 Task: Set the "Return poll wait after timeout milliseconds" for SRT stream output to 100.
Action: Mouse moved to (124, 9)
Screenshot: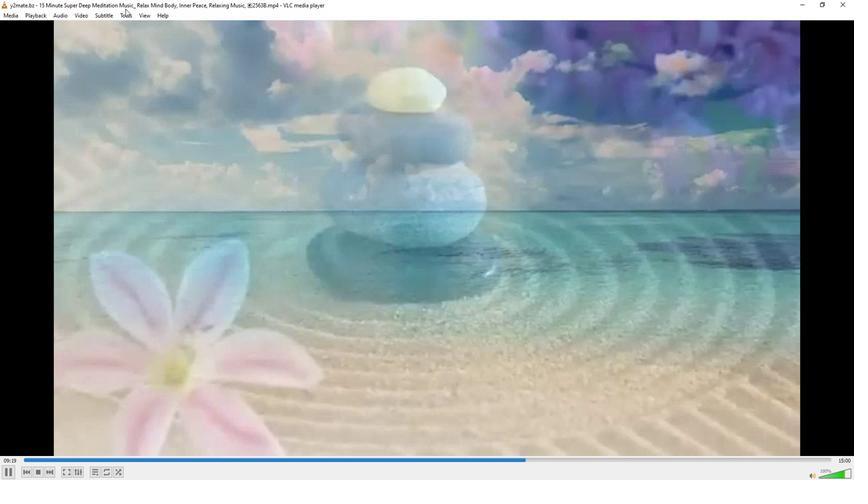 
Action: Mouse pressed left at (124, 9)
Screenshot: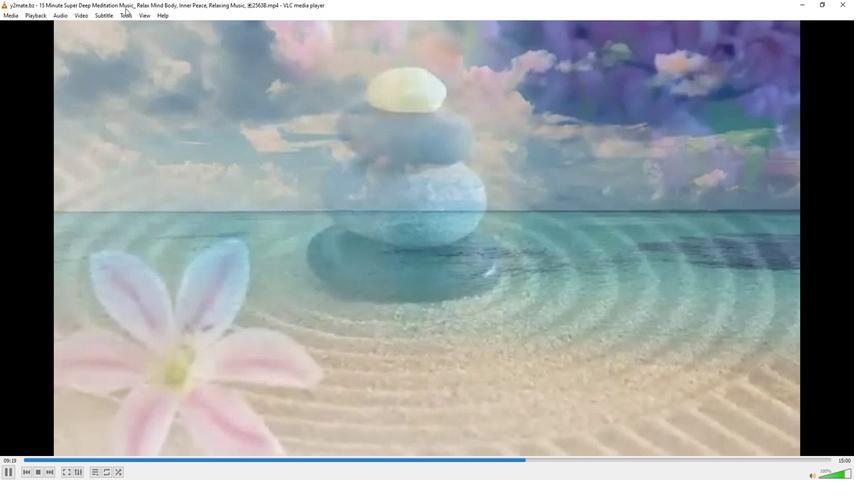 
Action: Mouse moved to (124, 13)
Screenshot: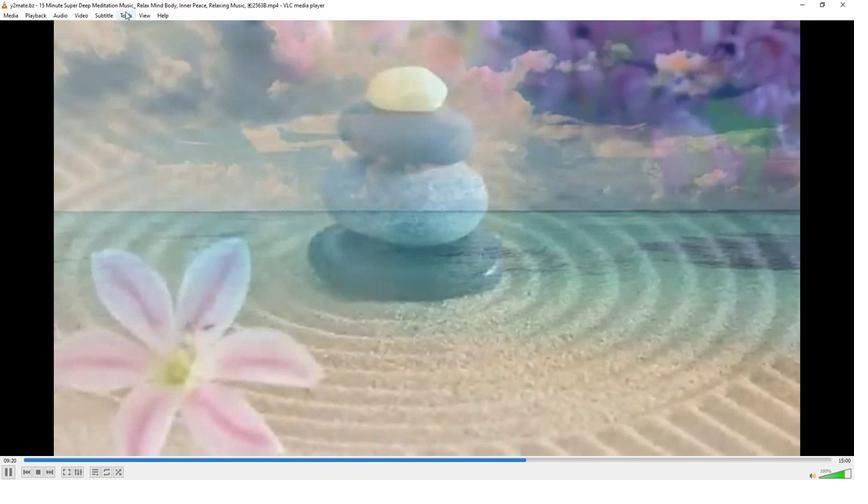 
Action: Mouse pressed left at (124, 13)
Screenshot: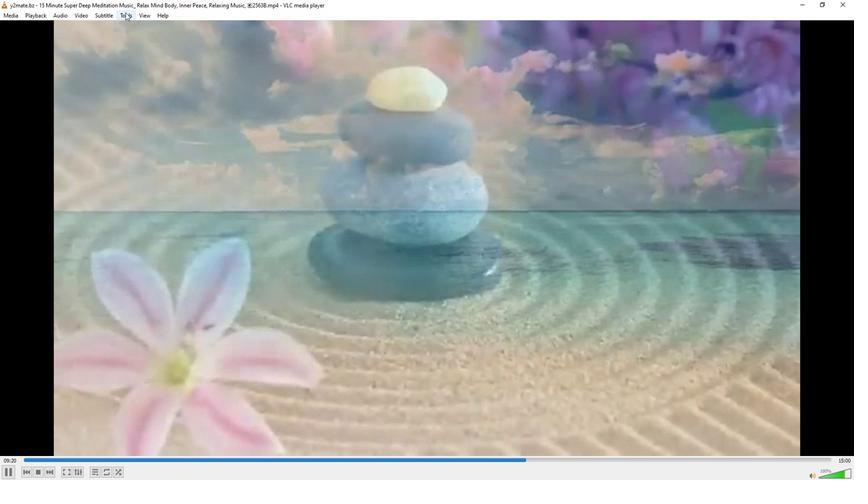 
Action: Mouse moved to (160, 123)
Screenshot: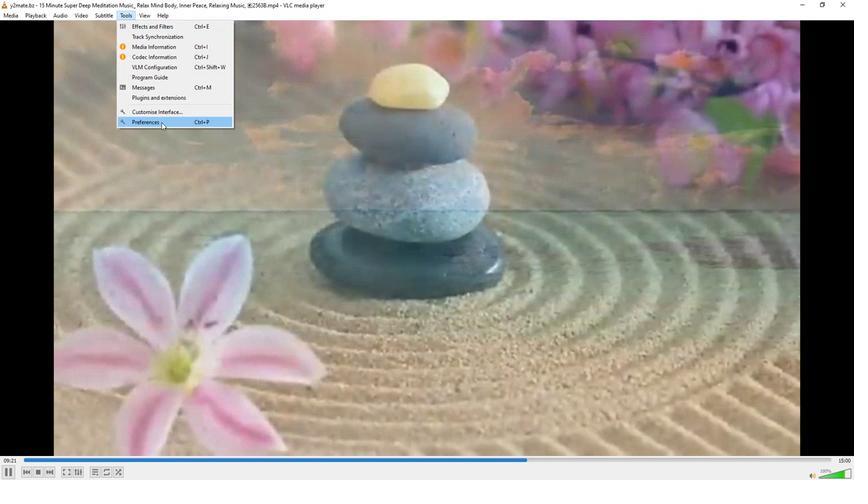 
Action: Mouse pressed left at (160, 123)
Screenshot: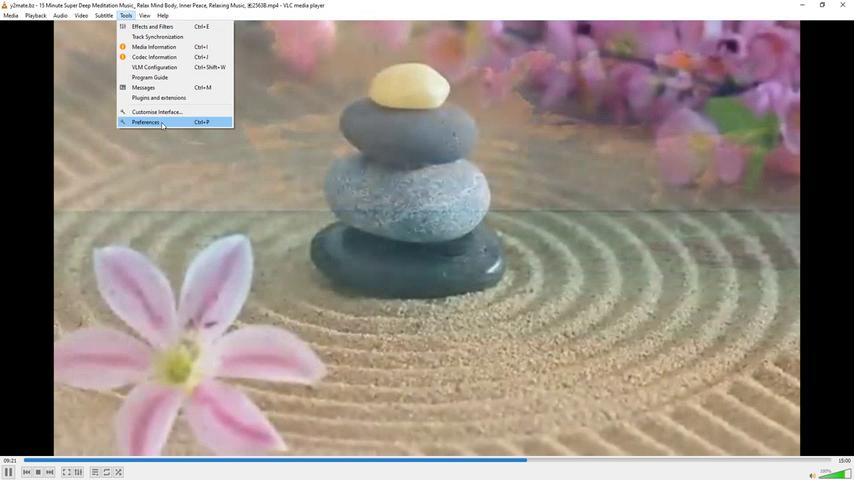 
Action: Mouse moved to (283, 390)
Screenshot: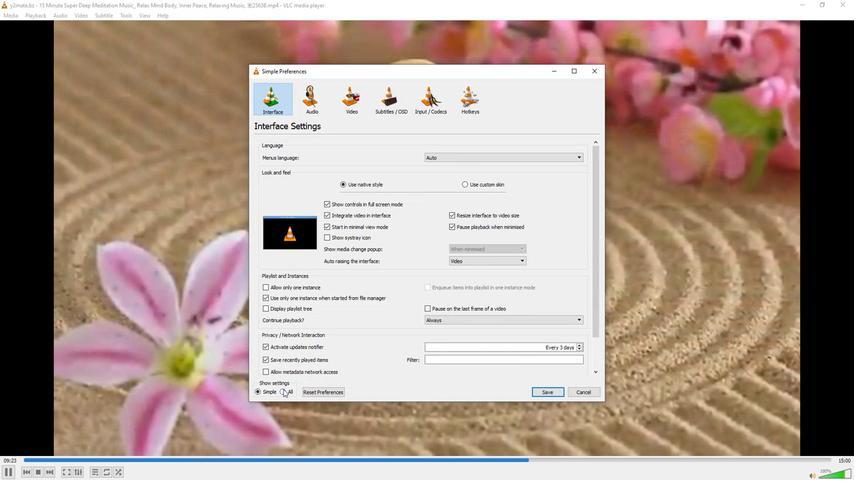 
Action: Mouse pressed left at (283, 390)
Screenshot: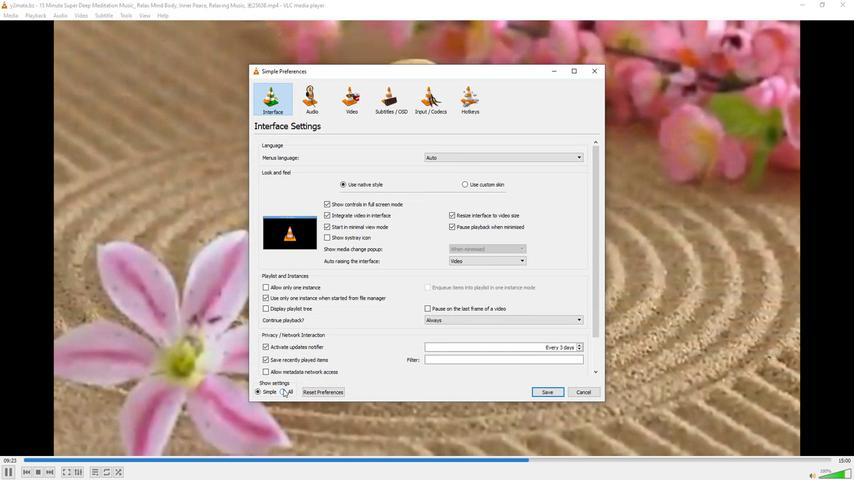 
Action: Mouse moved to (289, 341)
Screenshot: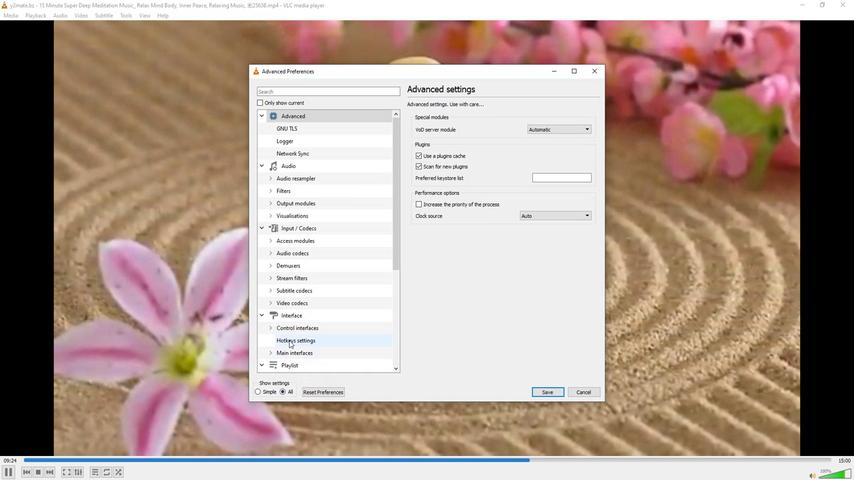 
Action: Mouse scrolled (289, 341) with delta (0, 0)
Screenshot: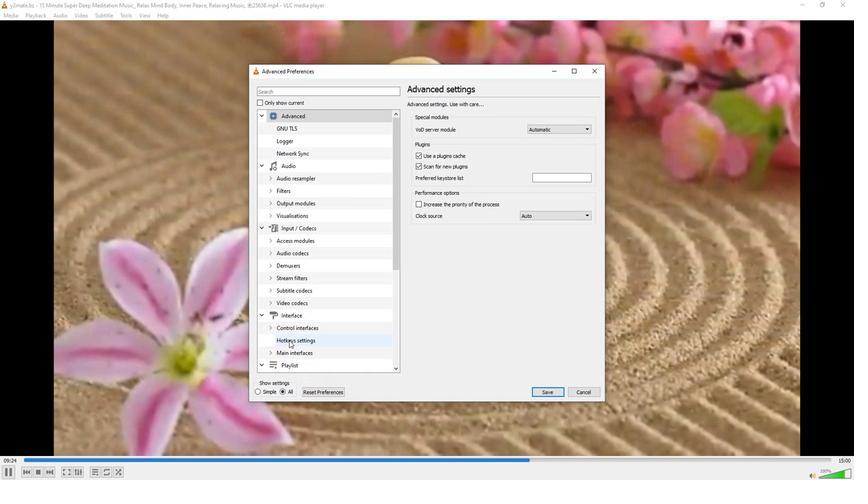
Action: Mouse moved to (289, 340)
Screenshot: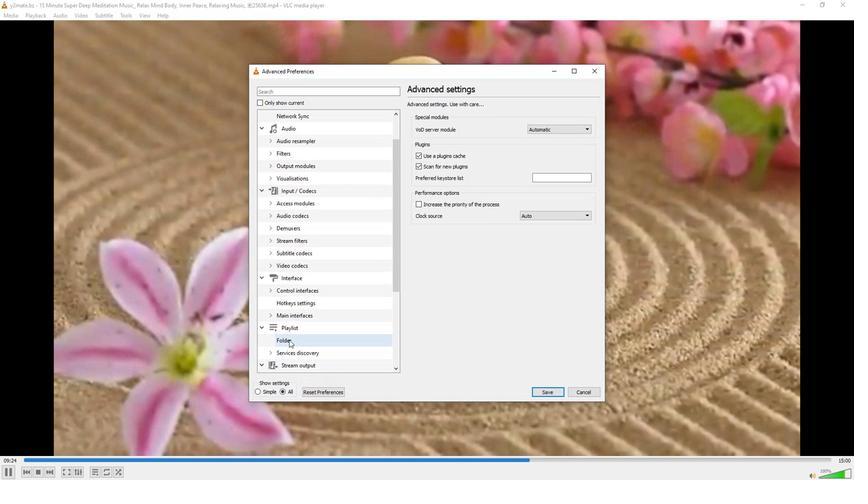 
Action: Mouse scrolled (289, 339) with delta (0, 0)
Screenshot: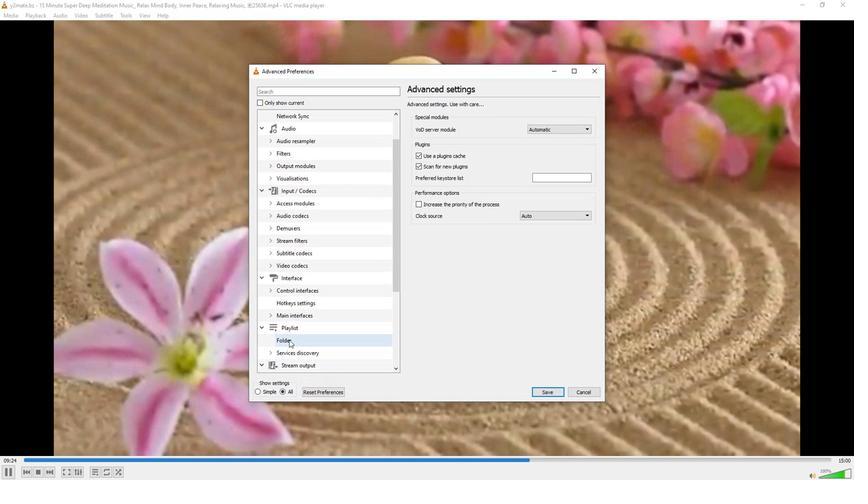 
Action: Mouse moved to (268, 341)
Screenshot: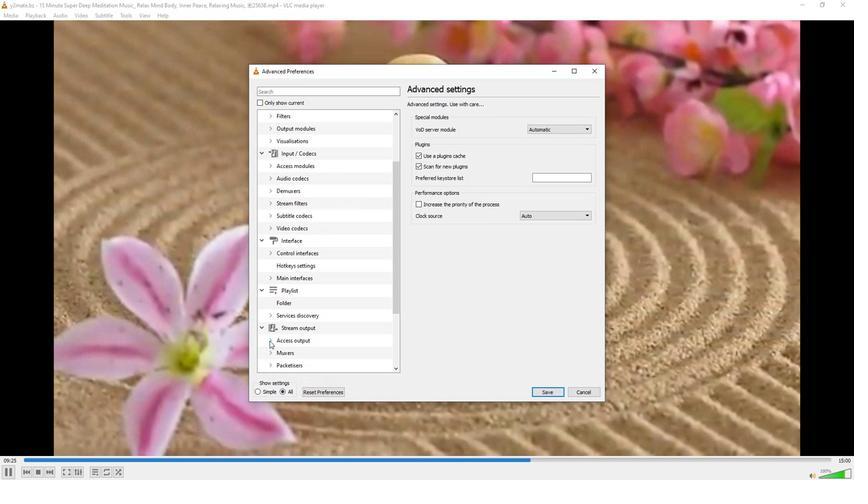 
Action: Mouse pressed left at (268, 341)
Screenshot: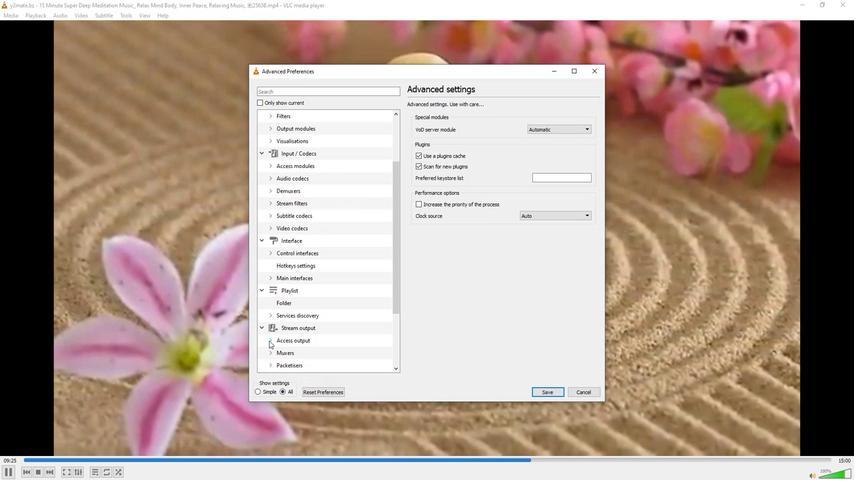 
Action: Mouse moved to (269, 339)
Screenshot: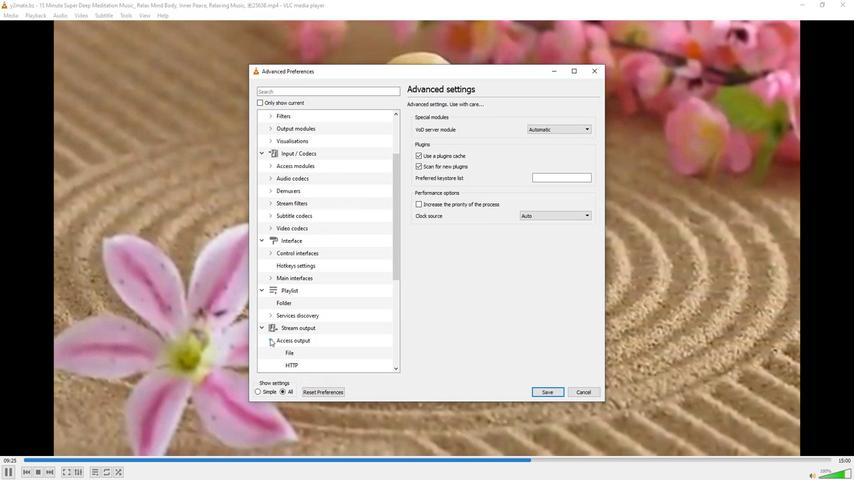 
Action: Mouse scrolled (269, 339) with delta (0, 0)
Screenshot: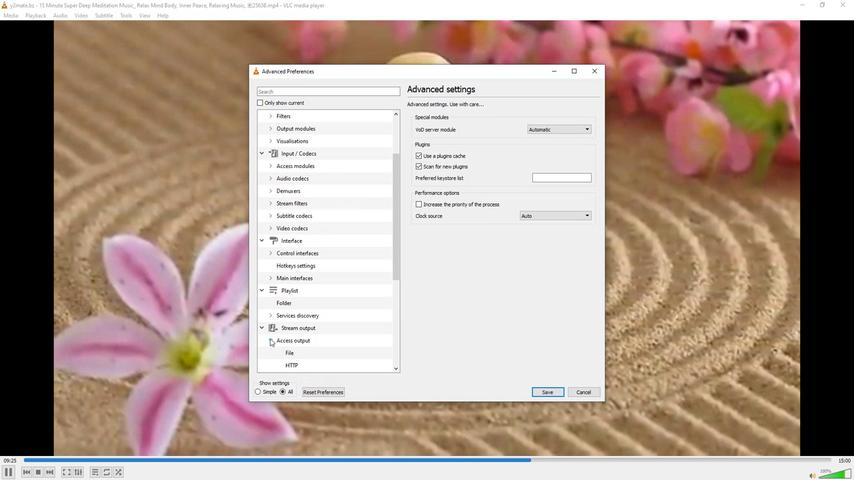 
Action: Mouse scrolled (269, 339) with delta (0, 0)
Screenshot: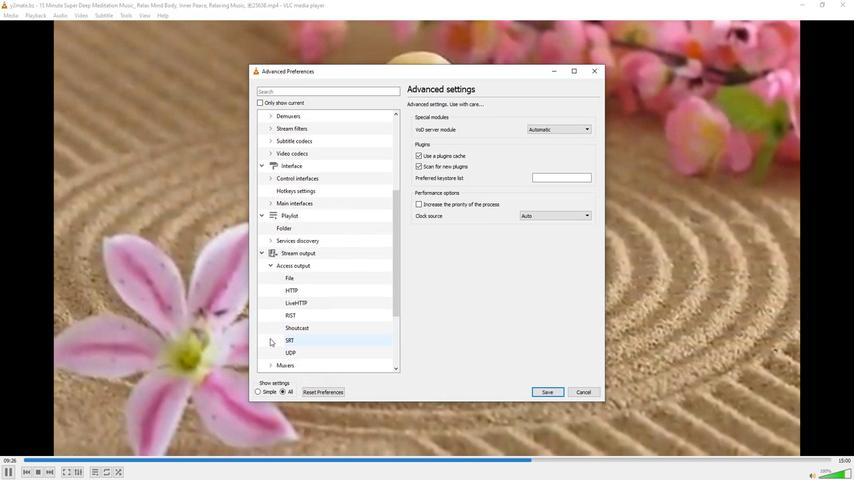 
Action: Mouse moved to (285, 340)
Screenshot: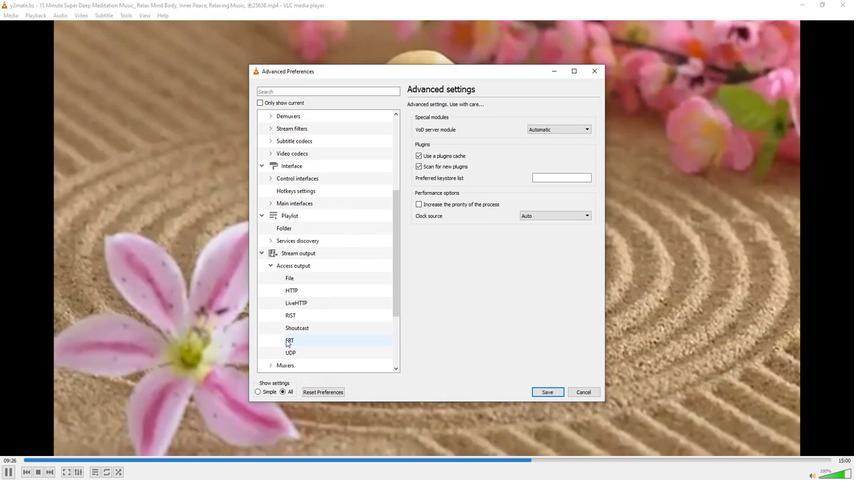 
Action: Mouse pressed left at (285, 340)
Screenshot: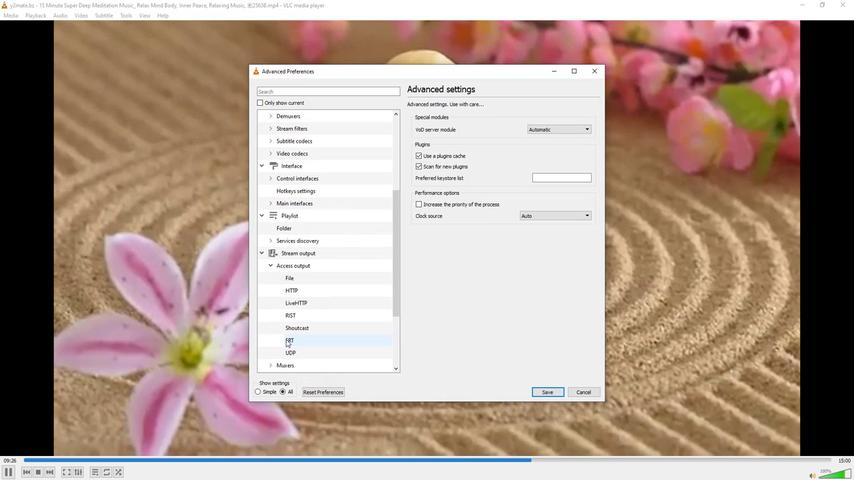
Action: Mouse moved to (587, 118)
Screenshot: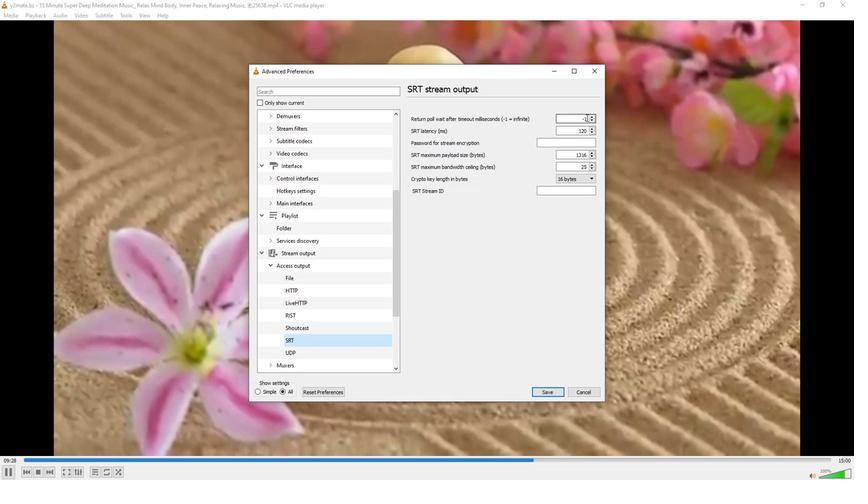 
Action: Mouse pressed left at (587, 118)
Screenshot: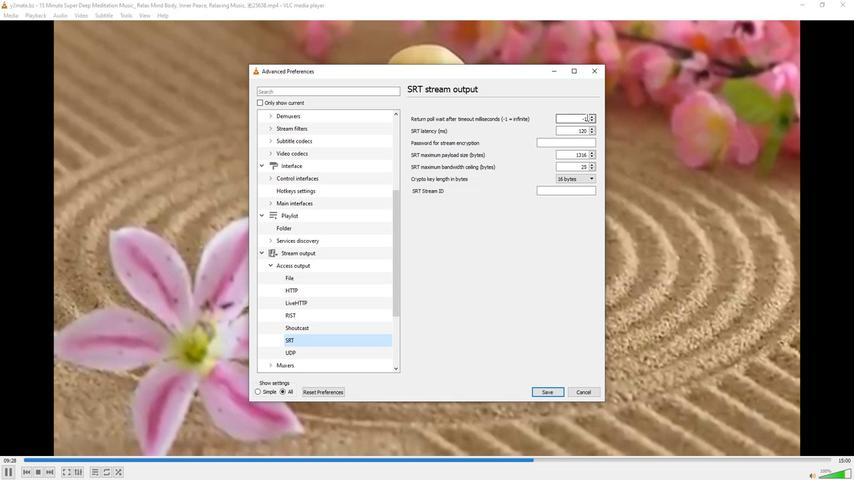 
Action: Mouse moved to (587, 113)
Screenshot: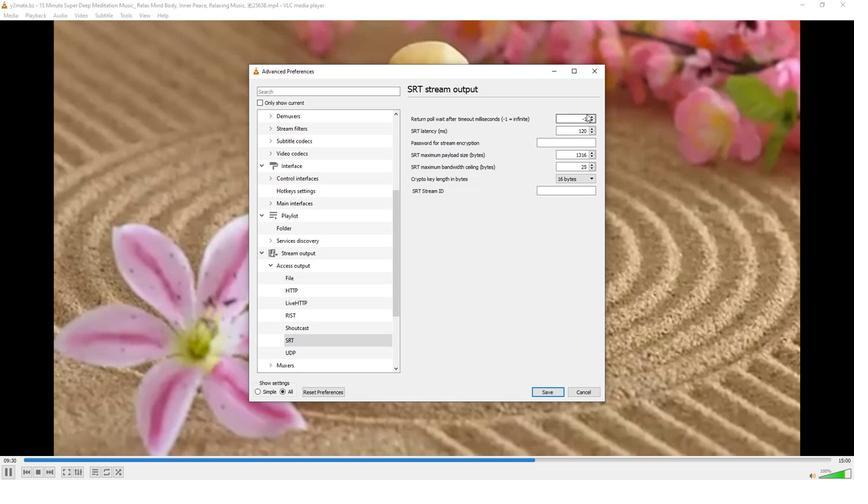 
Action: Key pressed <Key.backspace>
Screenshot: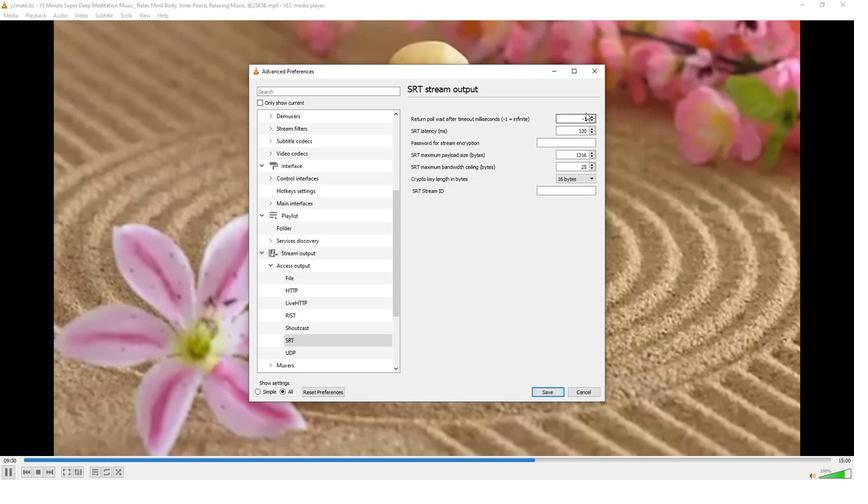 
Action: Mouse moved to (587, 112)
Screenshot: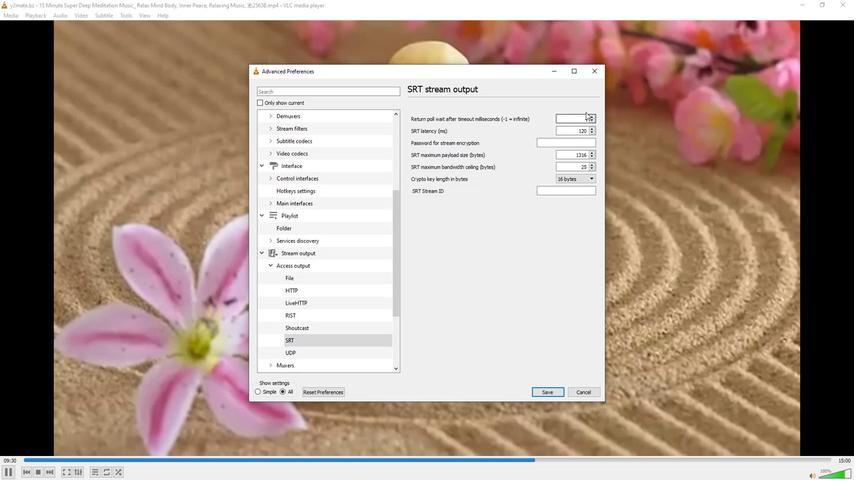 
Action: Key pressed <Key.backspace>
Screenshot: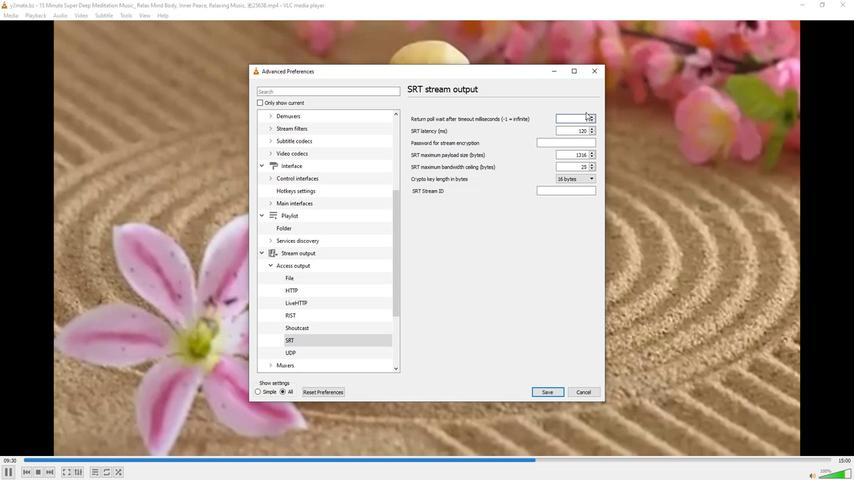 
Action: Mouse moved to (586, 112)
Screenshot: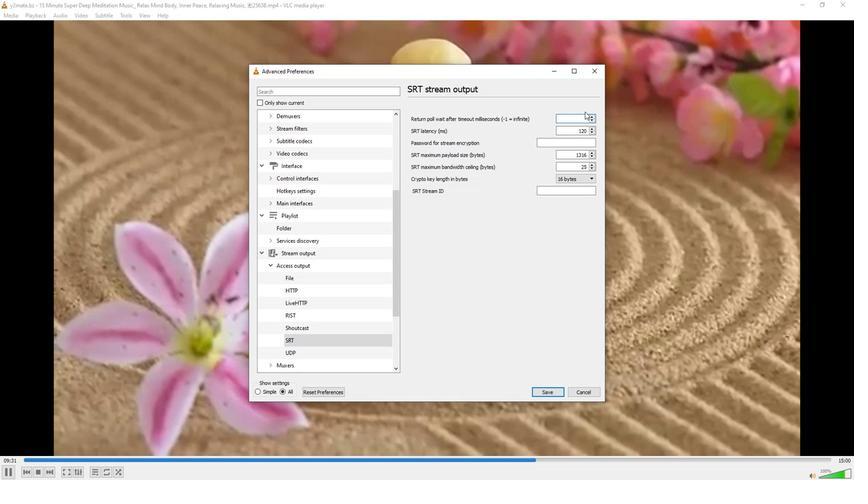 
Action: Key pressed 1
Screenshot: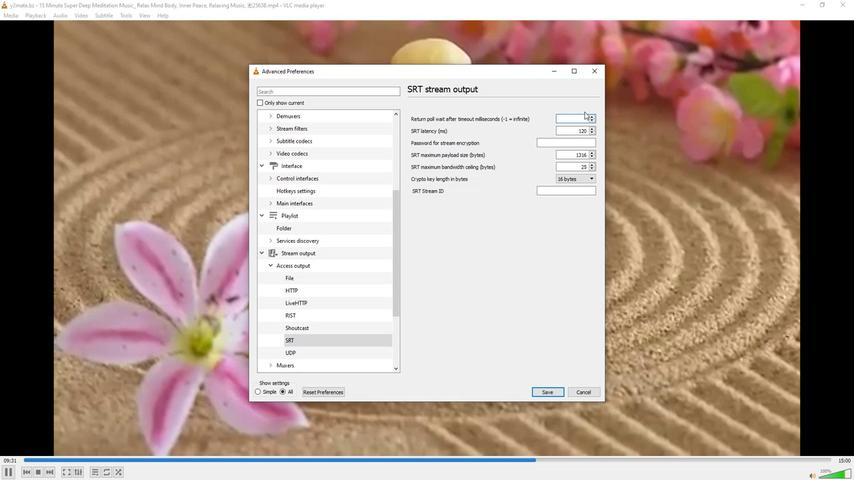 
Action: Mouse moved to (581, 118)
Screenshot: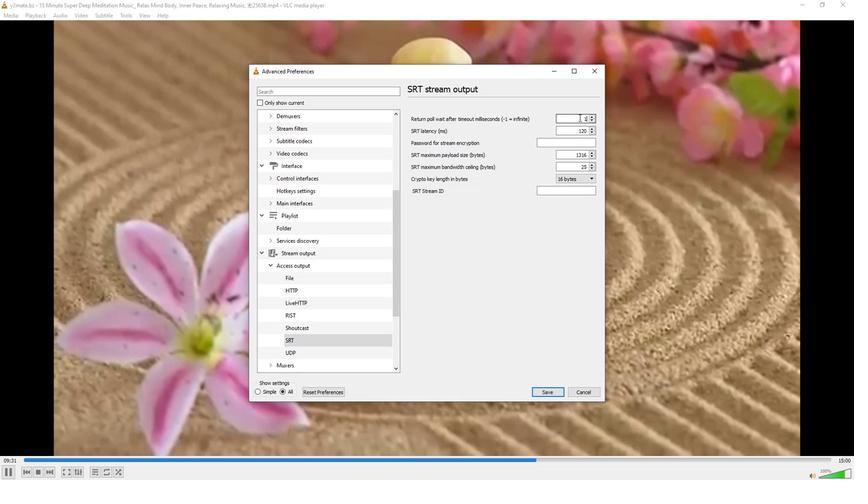 
Action: Key pressed 00
Screenshot: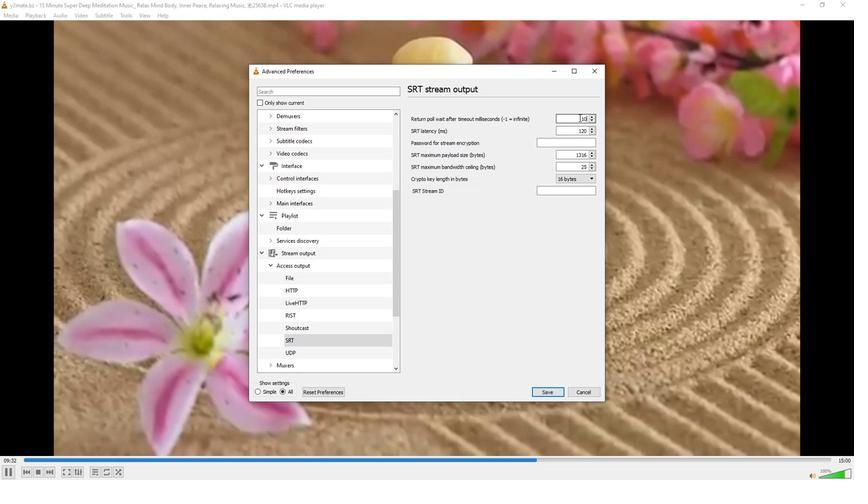
Action: Mouse moved to (537, 239)
Screenshot: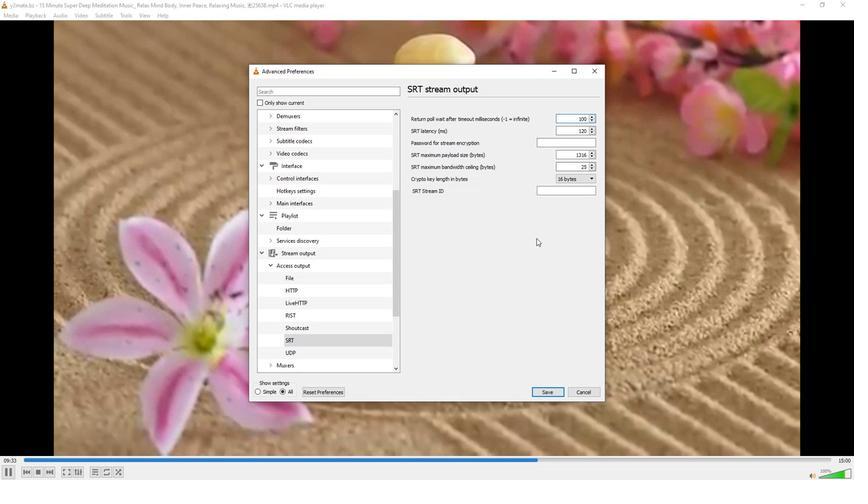 
